 Task: In the  document marketing.rtf Insert the command  'Viewing'Email the file to   'softage2@softage.net', with message attached Important: I've emailed you crucial details. Please make sure to go through it thoroughly. and file type: HTML
Action: Mouse moved to (341, 469)
Screenshot: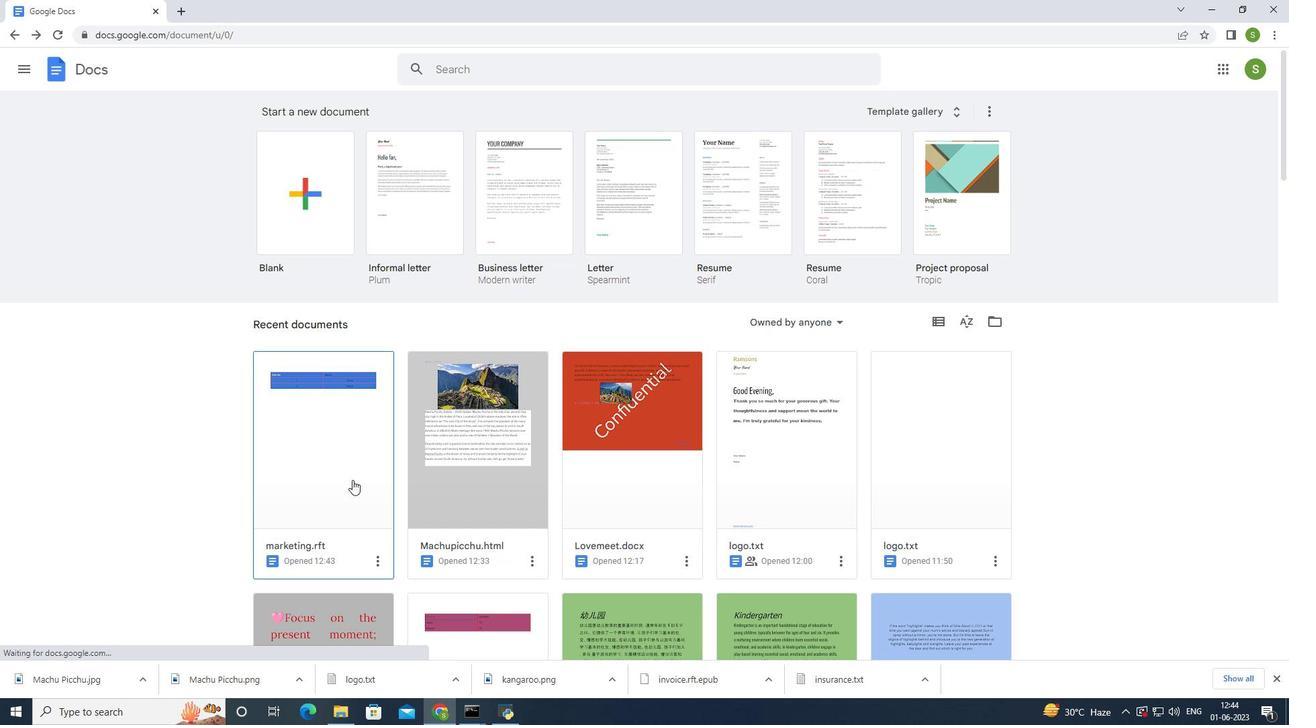 
Action: Mouse pressed left at (341, 469)
Screenshot: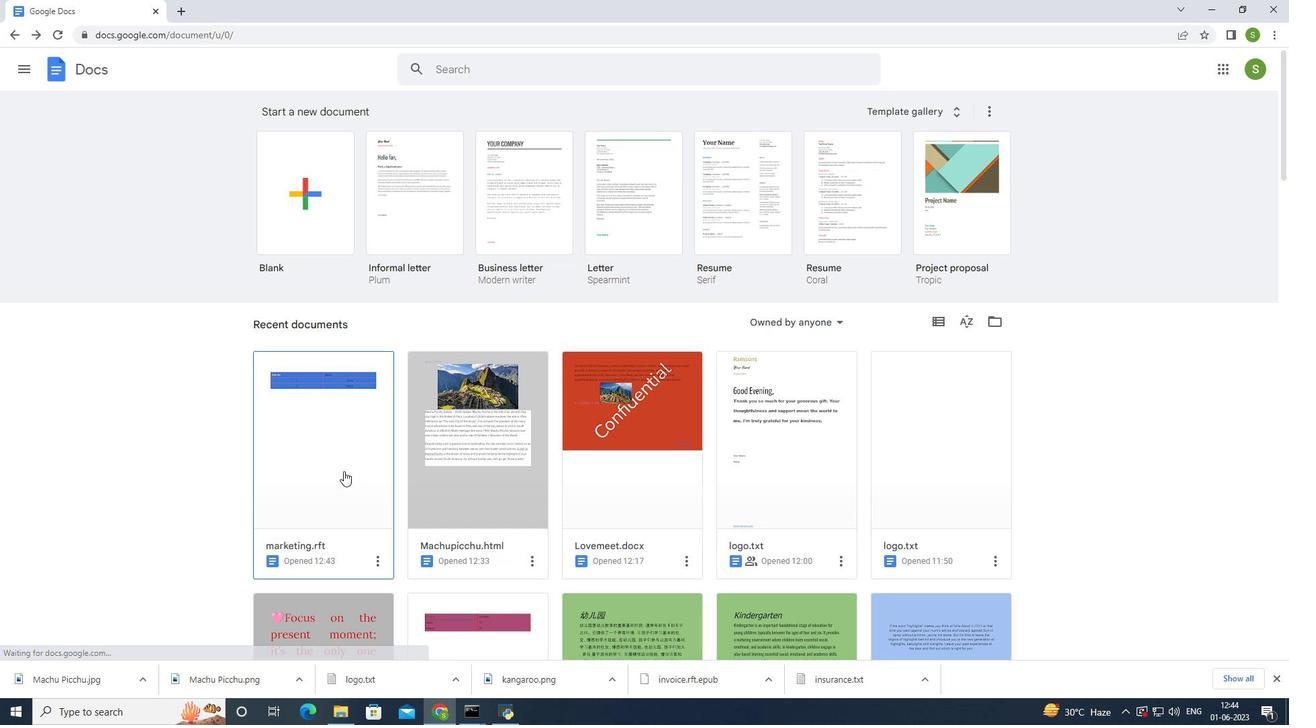 
Action: Mouse moved to (1224, 108)
Screenshot: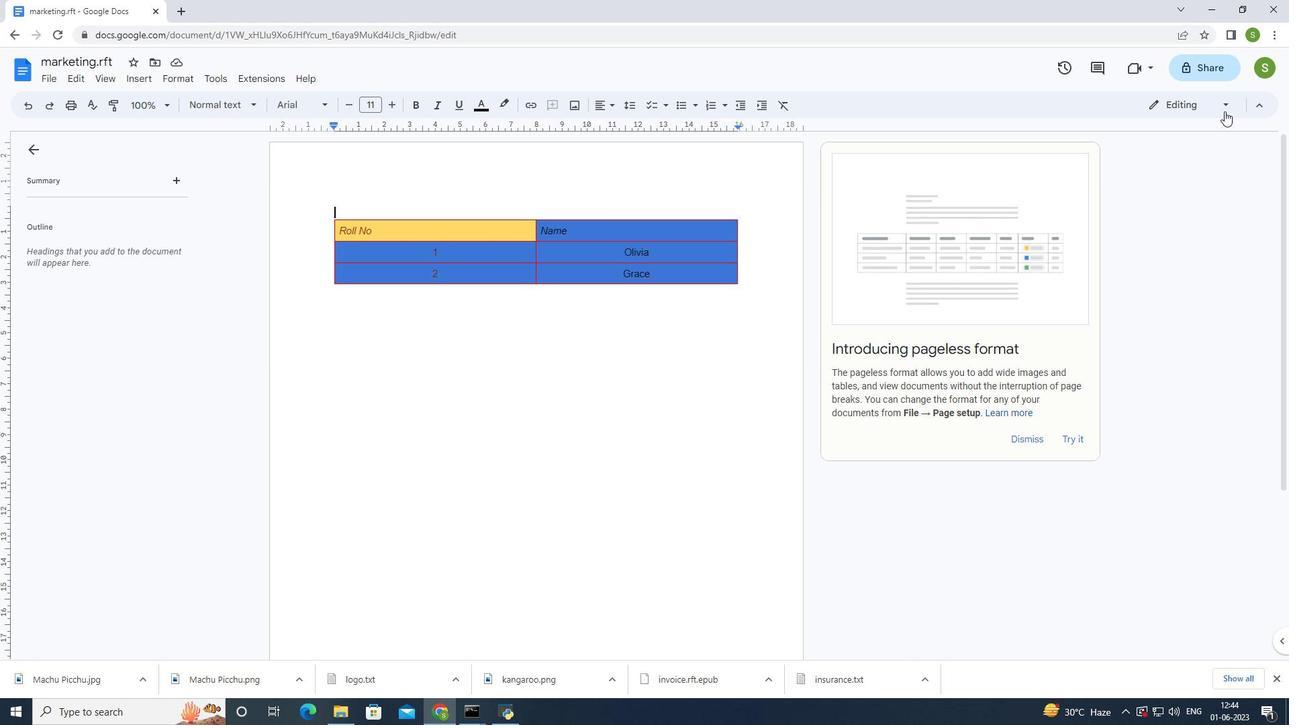 
Action: Mouse pressed left at (1224, 108)
Screenshot: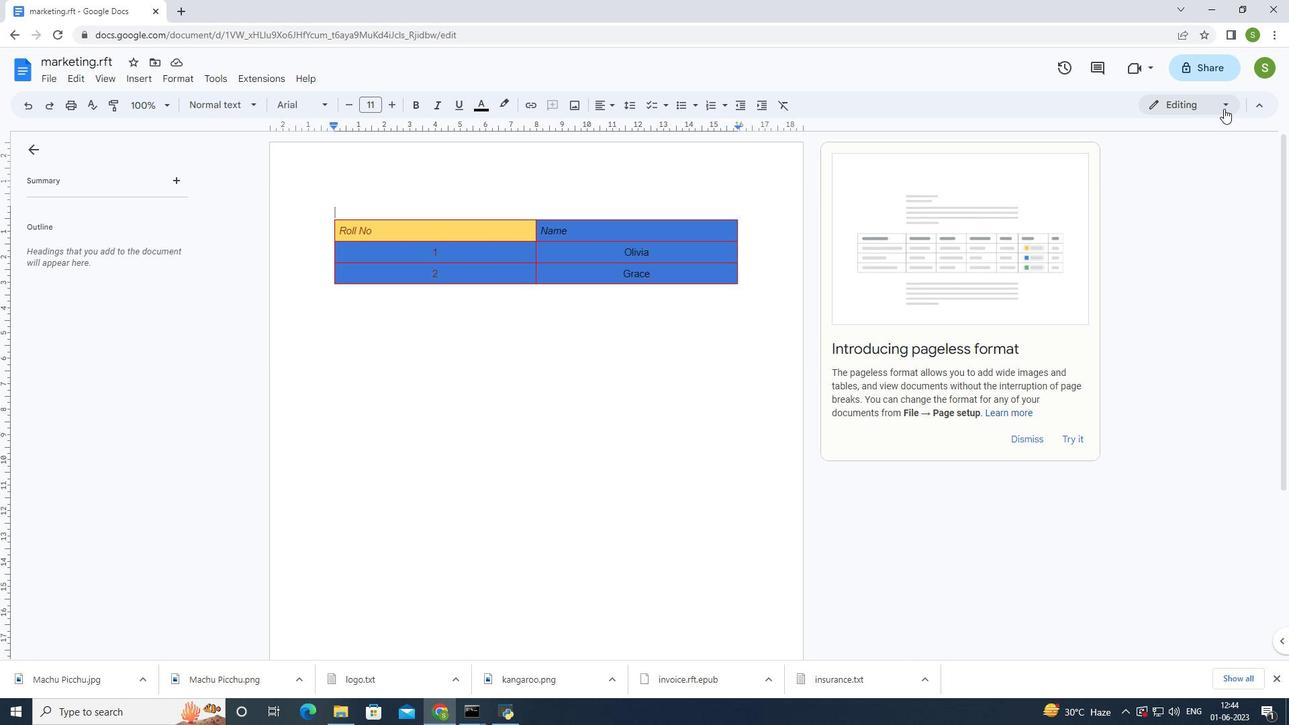 
Action: Mouse moved to (1198, 198)
Screenshot: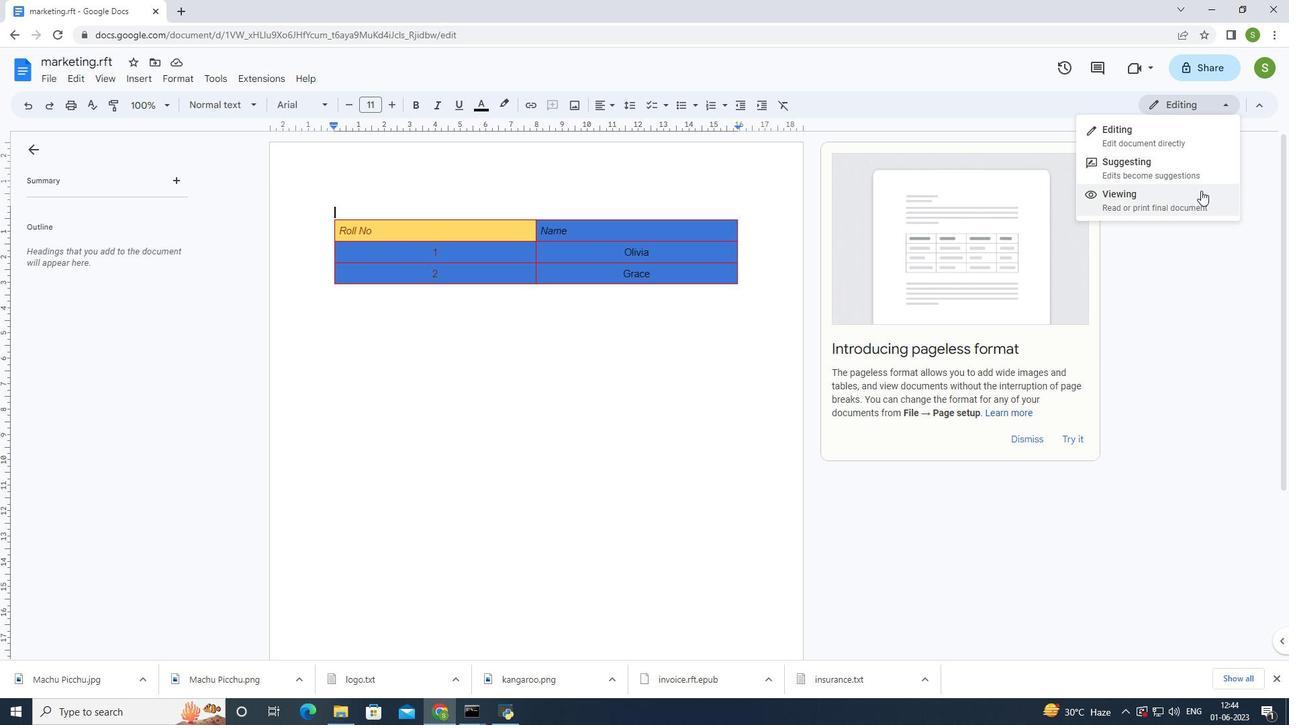
Action: Mouse pressed left at (1198, 198)
Screenshot: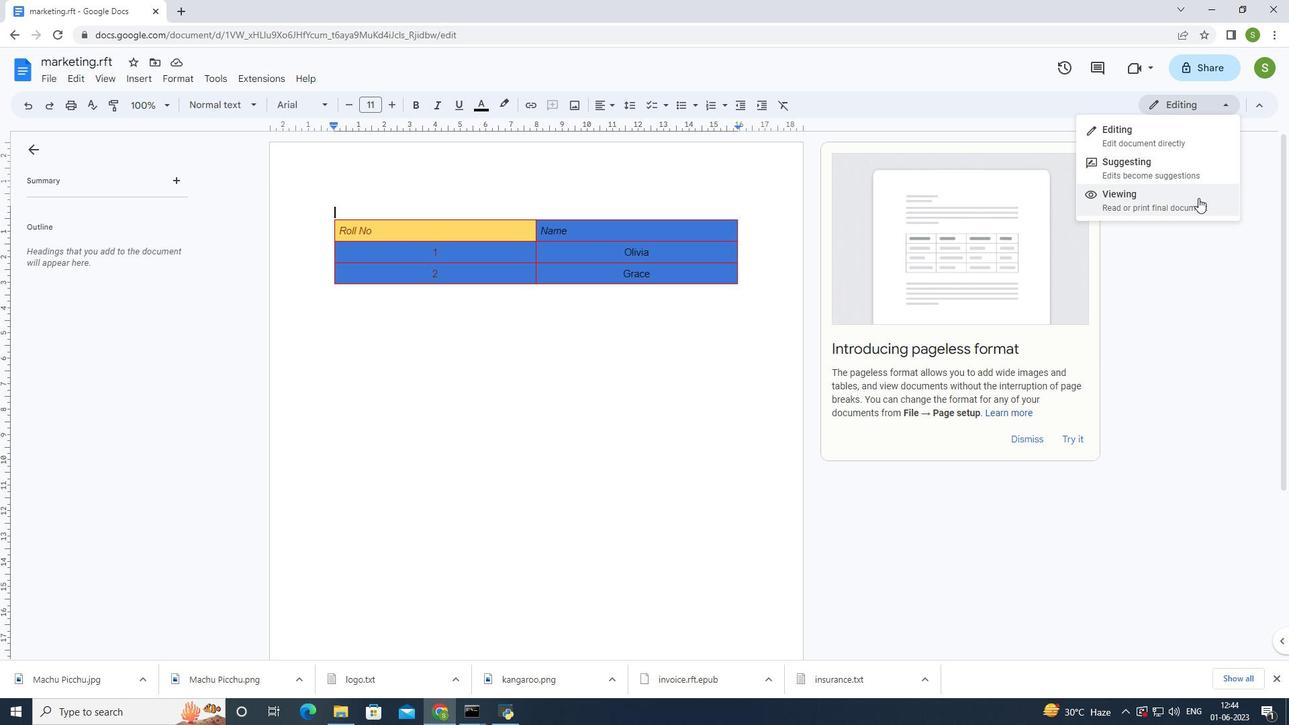 
Action: Mouse moved to (48, 76)
Screenshot: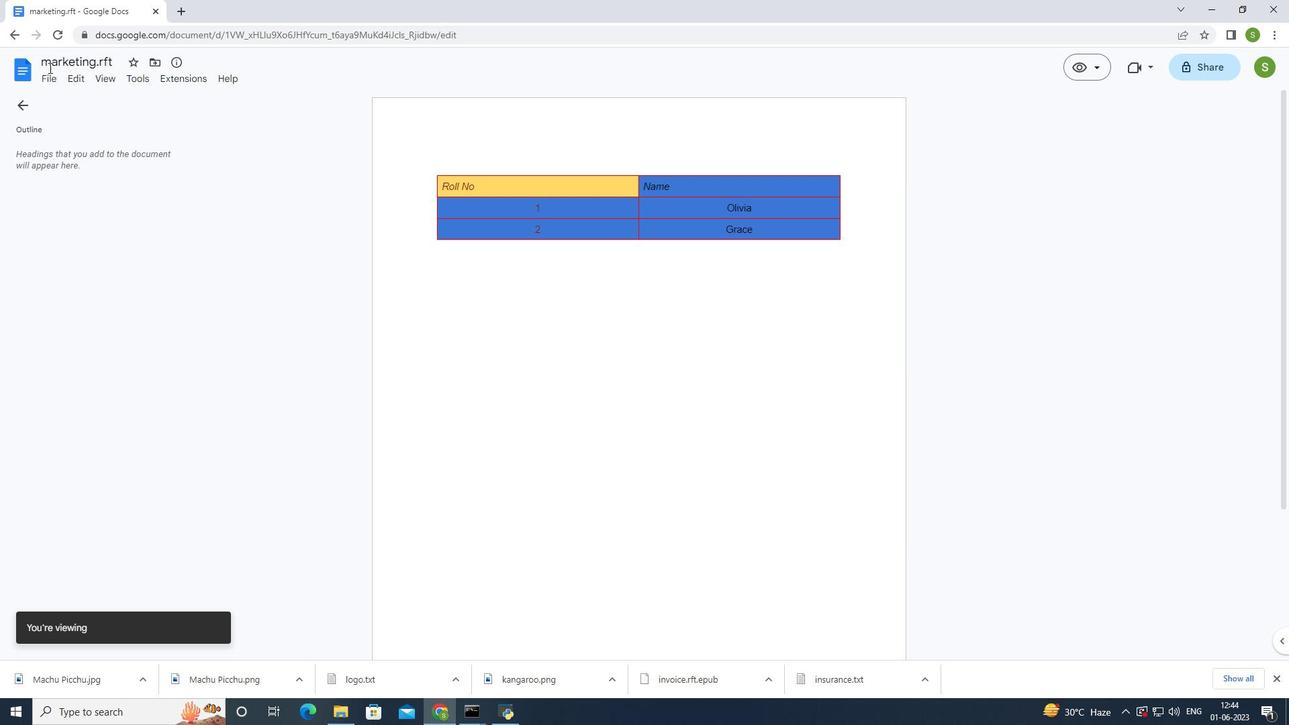 
Action: Mouse pressed left at (48, 76)
Screenshot: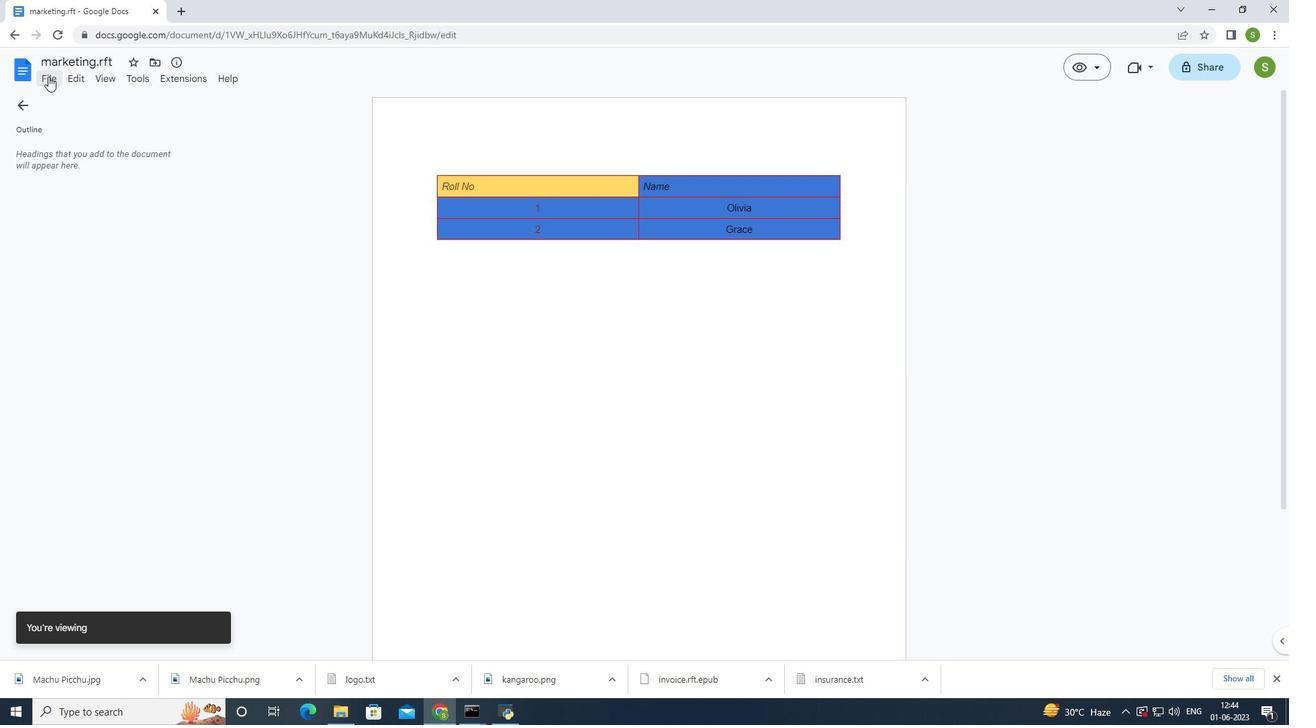
Action: Mouse moved to (90, 198)
Screenshot: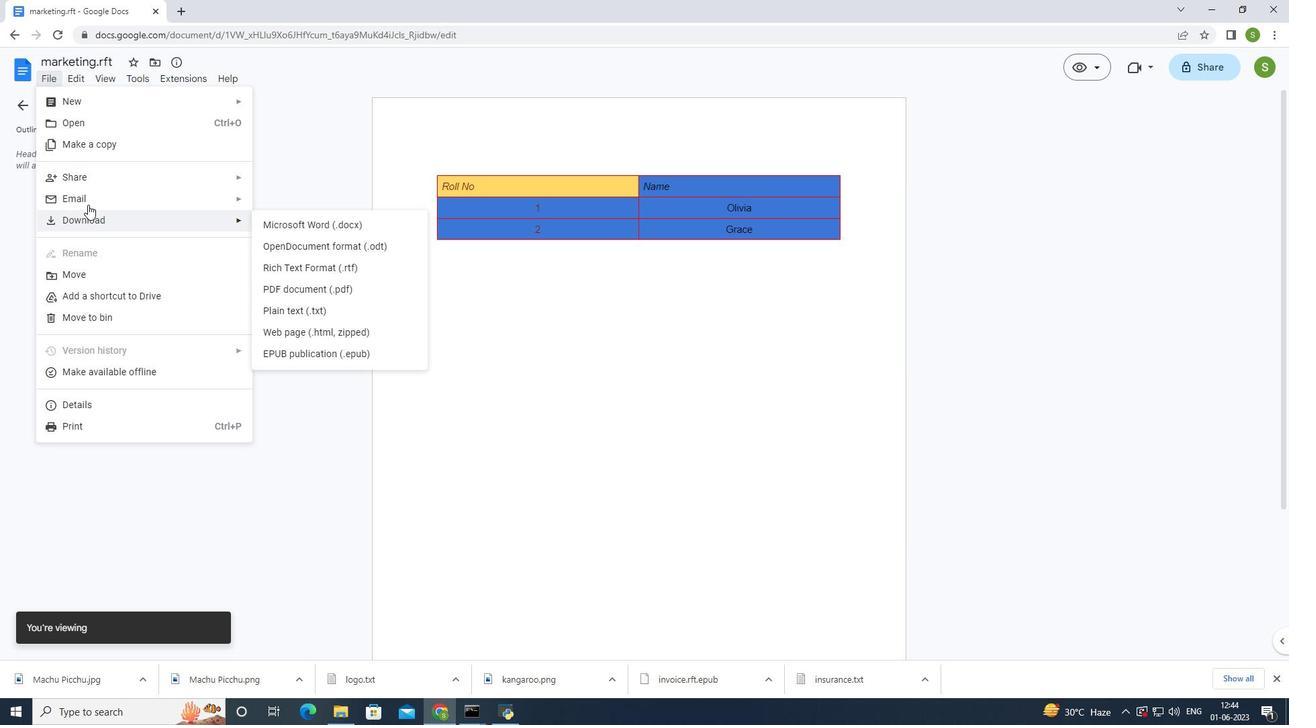
Action: Mouse pressed left at (90, 198)
Screenshot: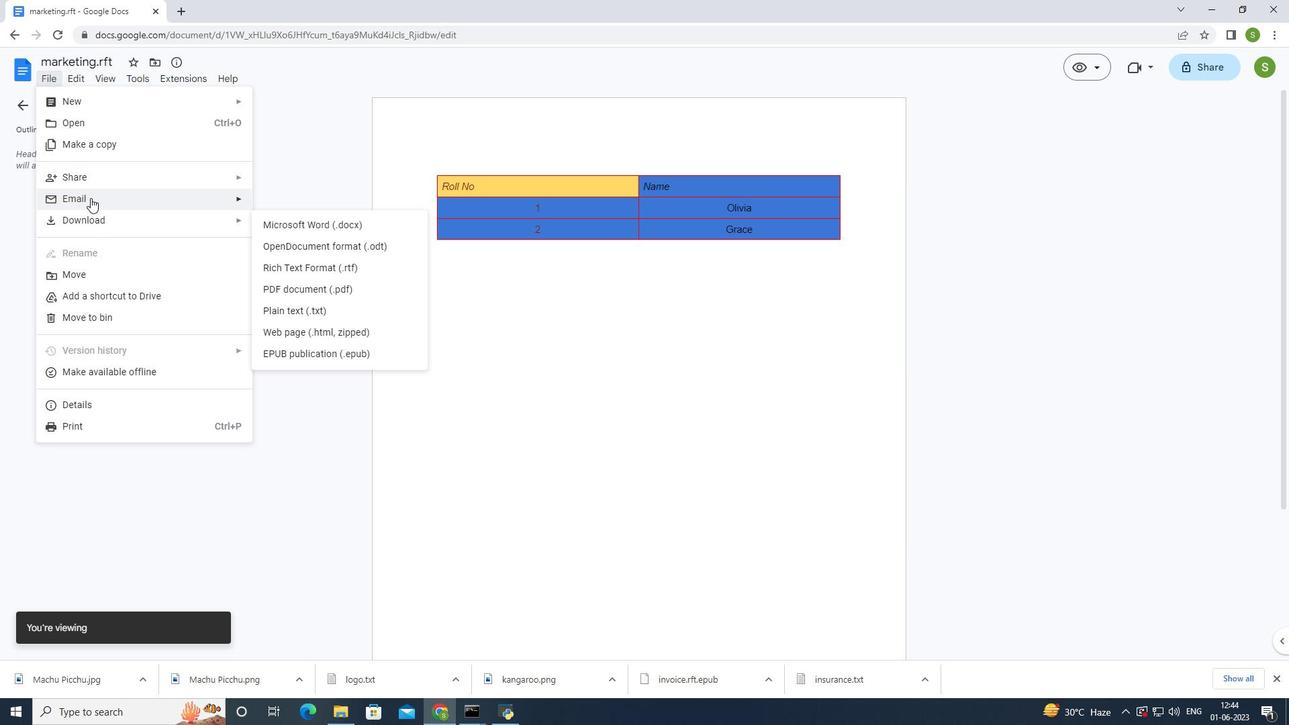
Action: Mouse moved to (280, 206)
Screenshot: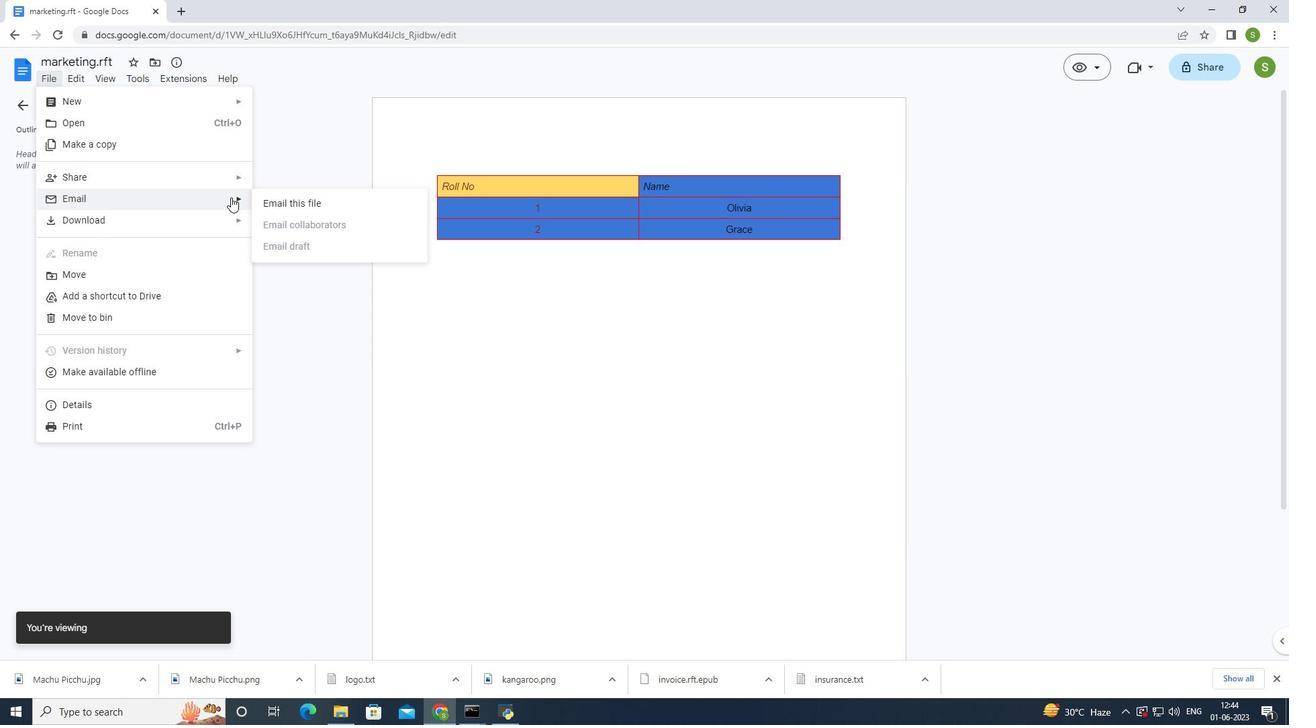 
Action: Mouse pressed left at (280, 206)
Screenshot: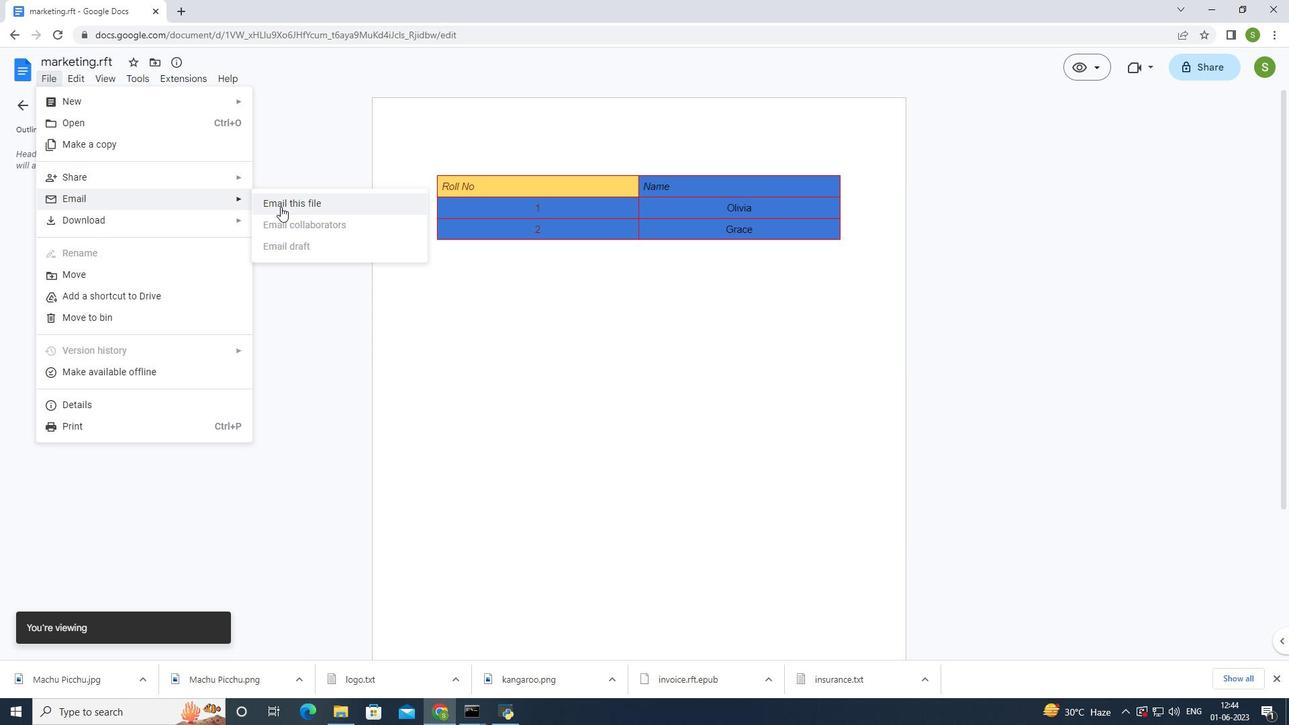 
Action: Mouse moved to (625, 366)
Screenshot: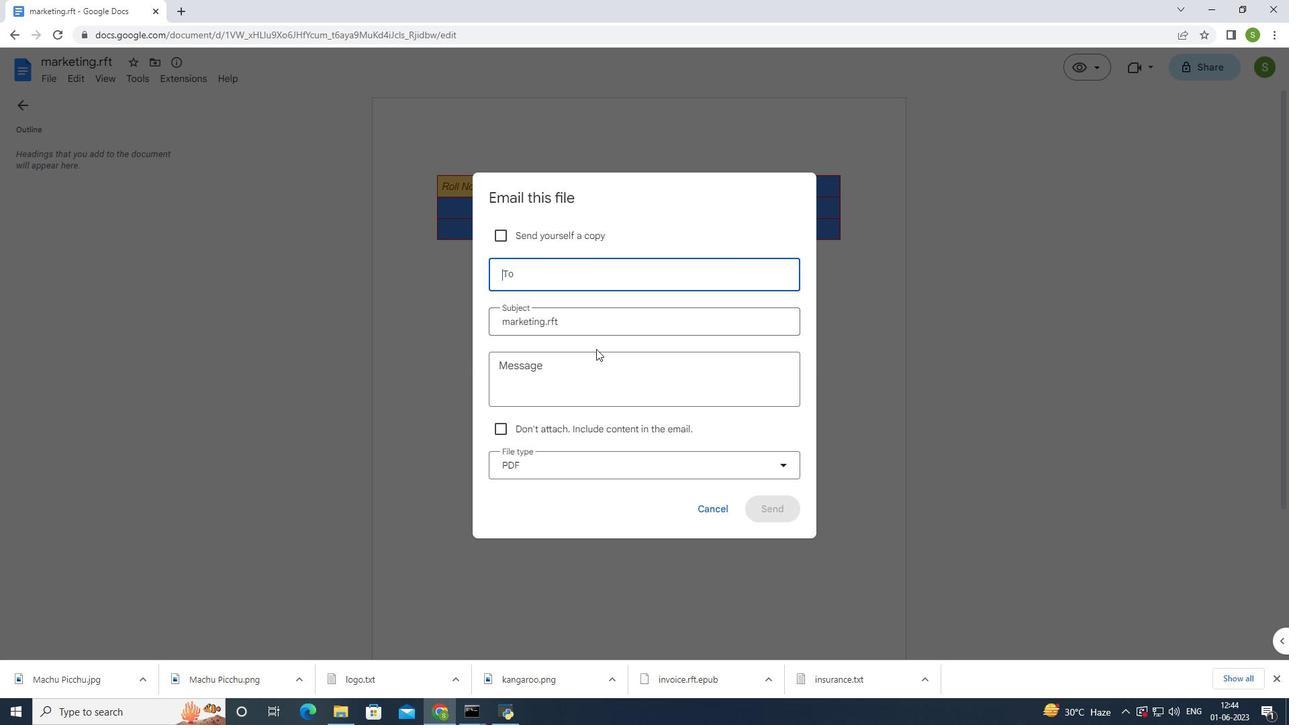 
Action: Key pressed softage,2<Key.shift>@softage.net
Screenshot: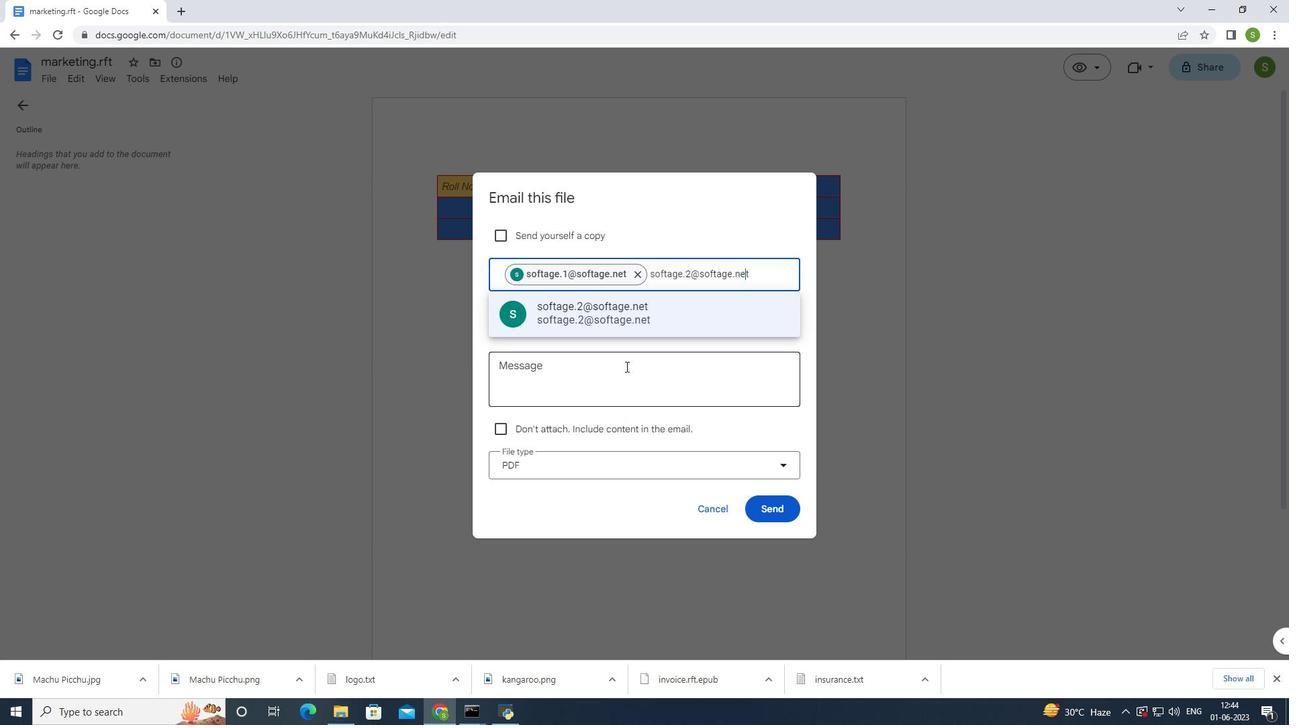 
Action: Mouse moved to (589, 316)
Screenshot: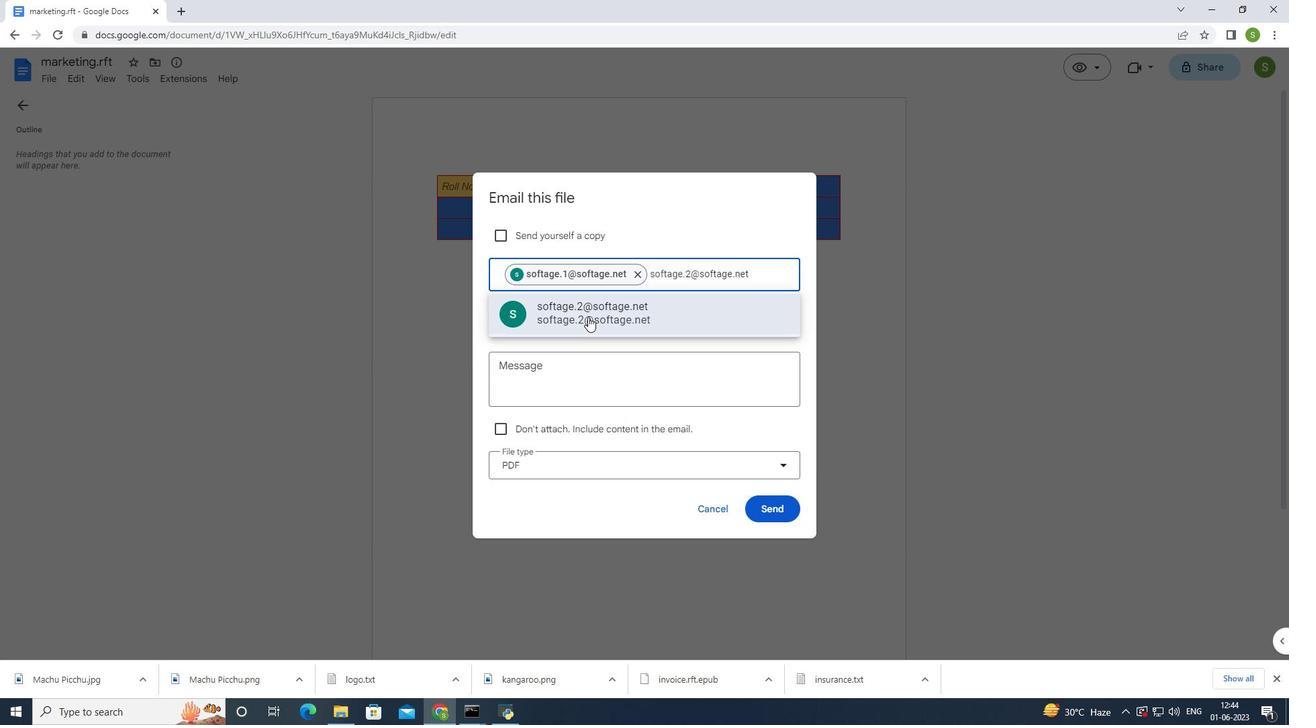 
Action: Mouse pressed left at (589, 316)
Screenshot: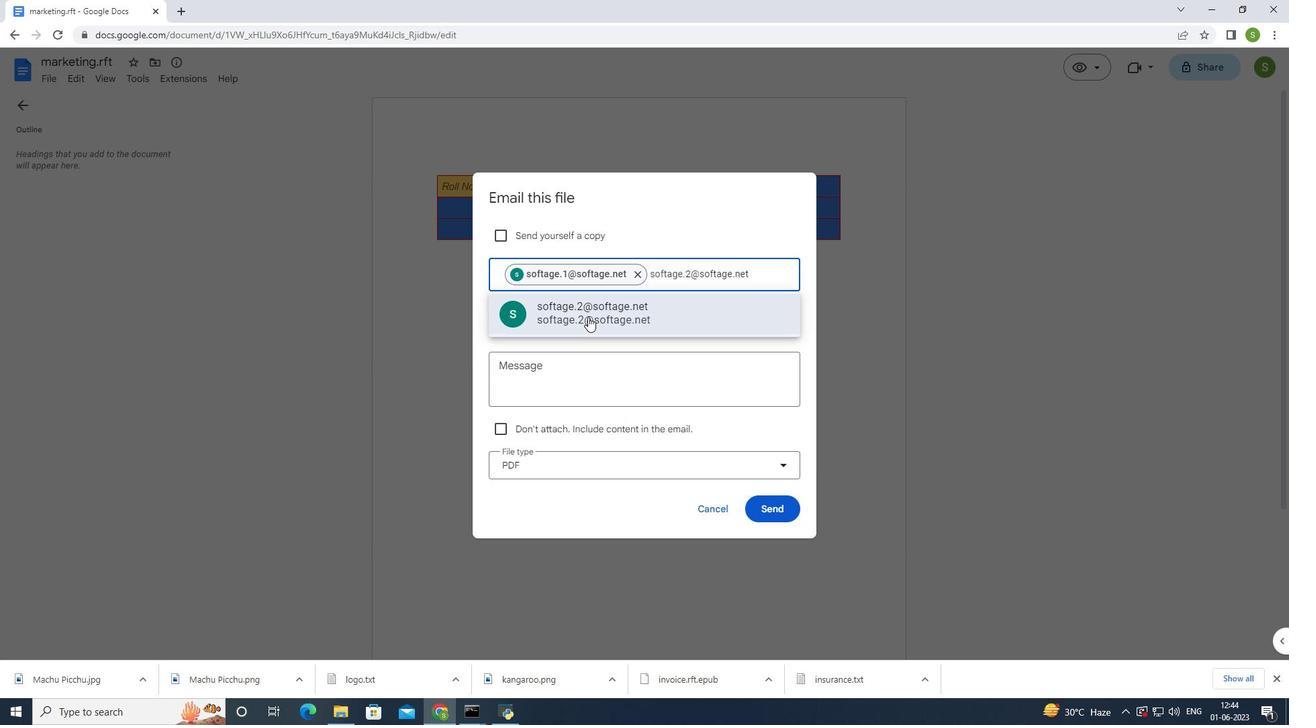 
Action: Mouse moved to (634, 259)
Screenshot: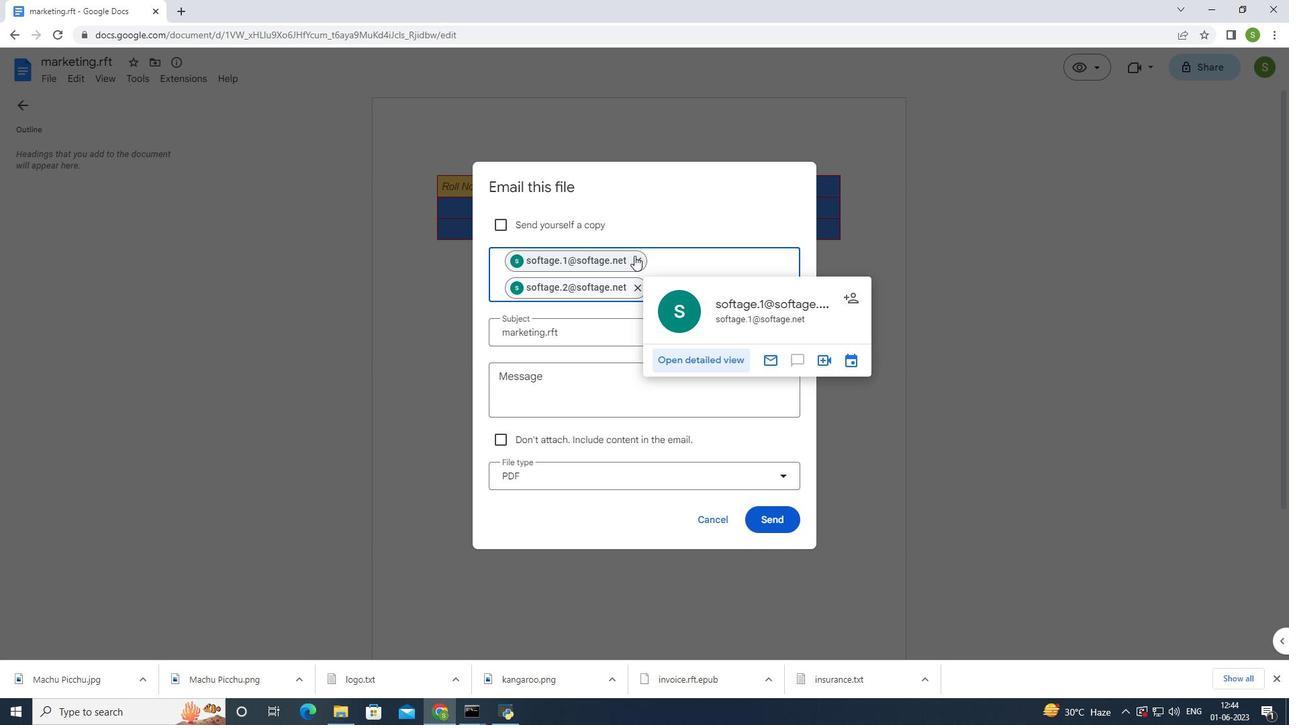 
Action: Mouse pressed left at (634, 259)
Screenshot: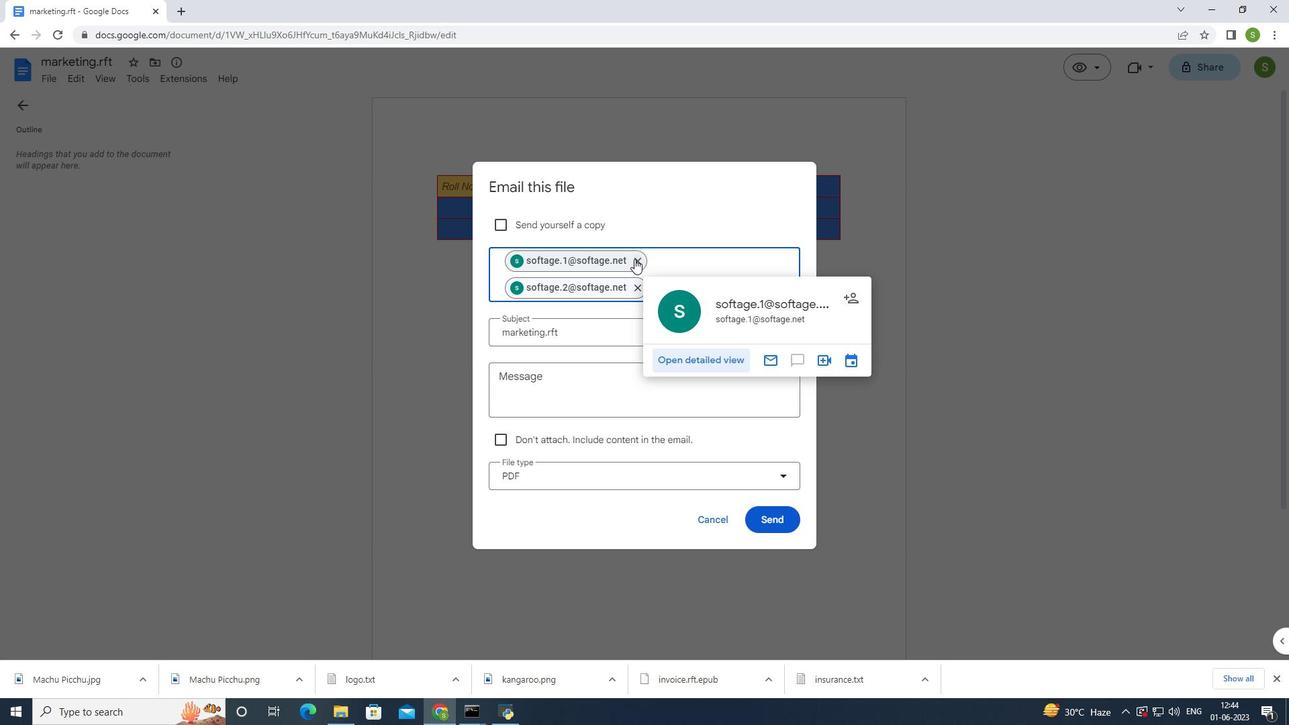 
Action: Mouse moved to (514, 376)
Screenshot: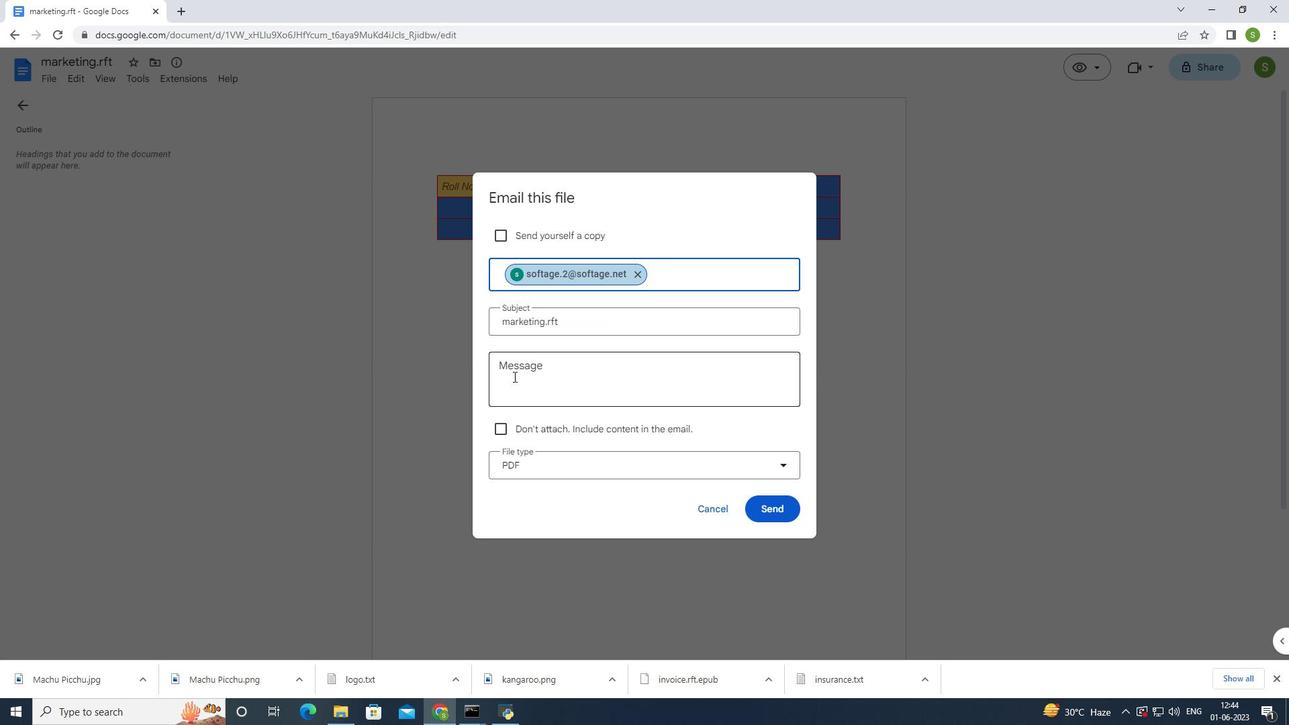 
Action: Mouse pressed left at (514, 376)
Screenshot: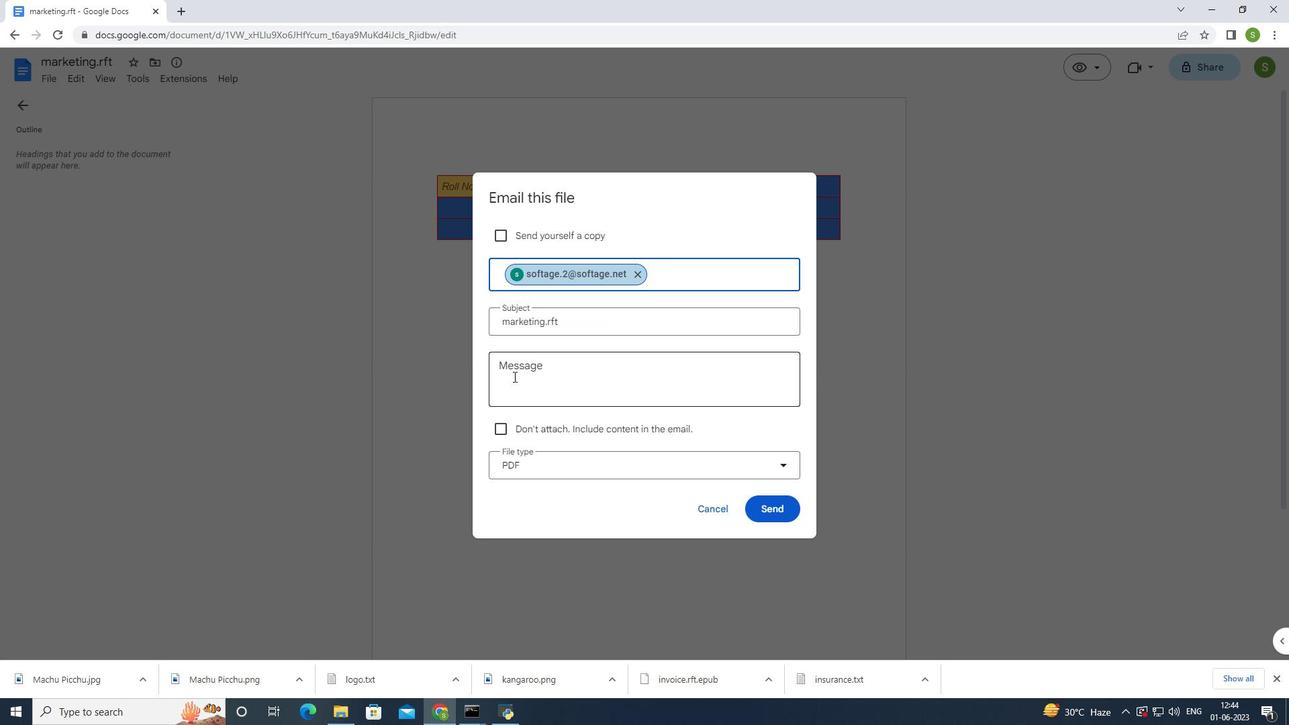 
Action: Mouse moved to (522, 361)
Screenshot: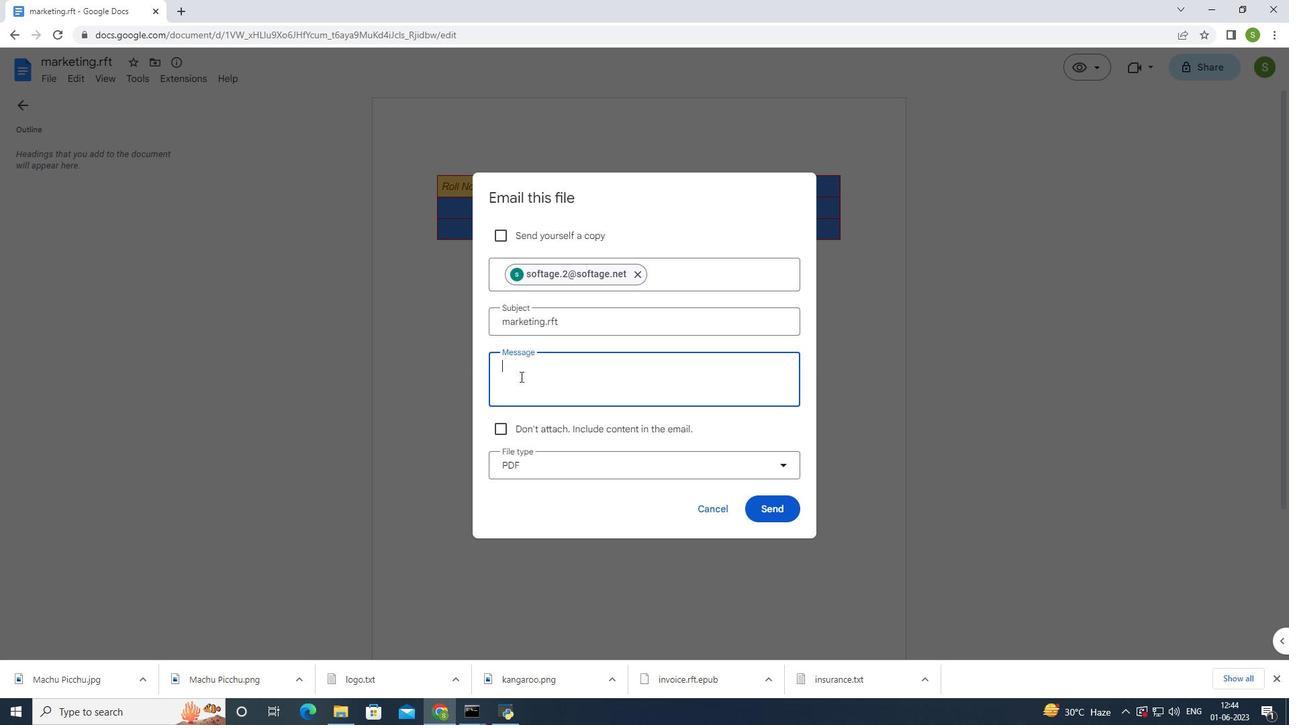
Action: Key pressed <Key.shift>I
Screenshot: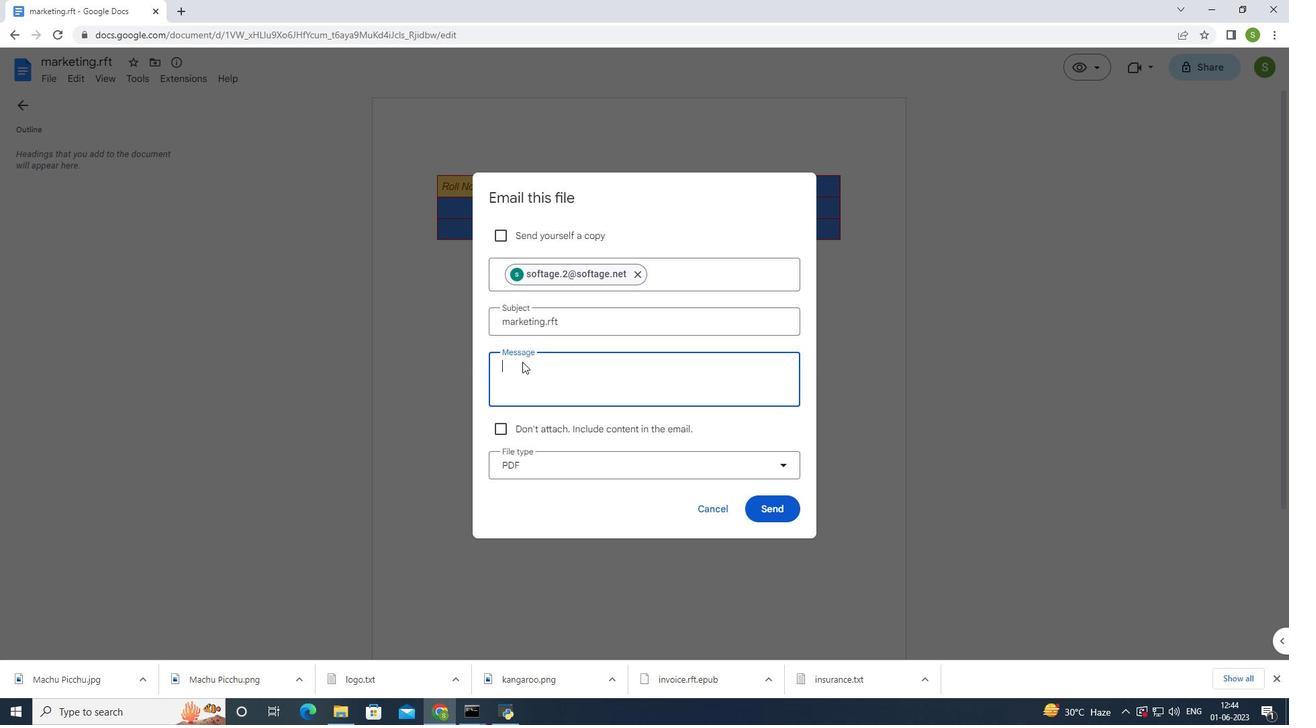 
Action: Mouse moved to (551, 355)
Screenshot: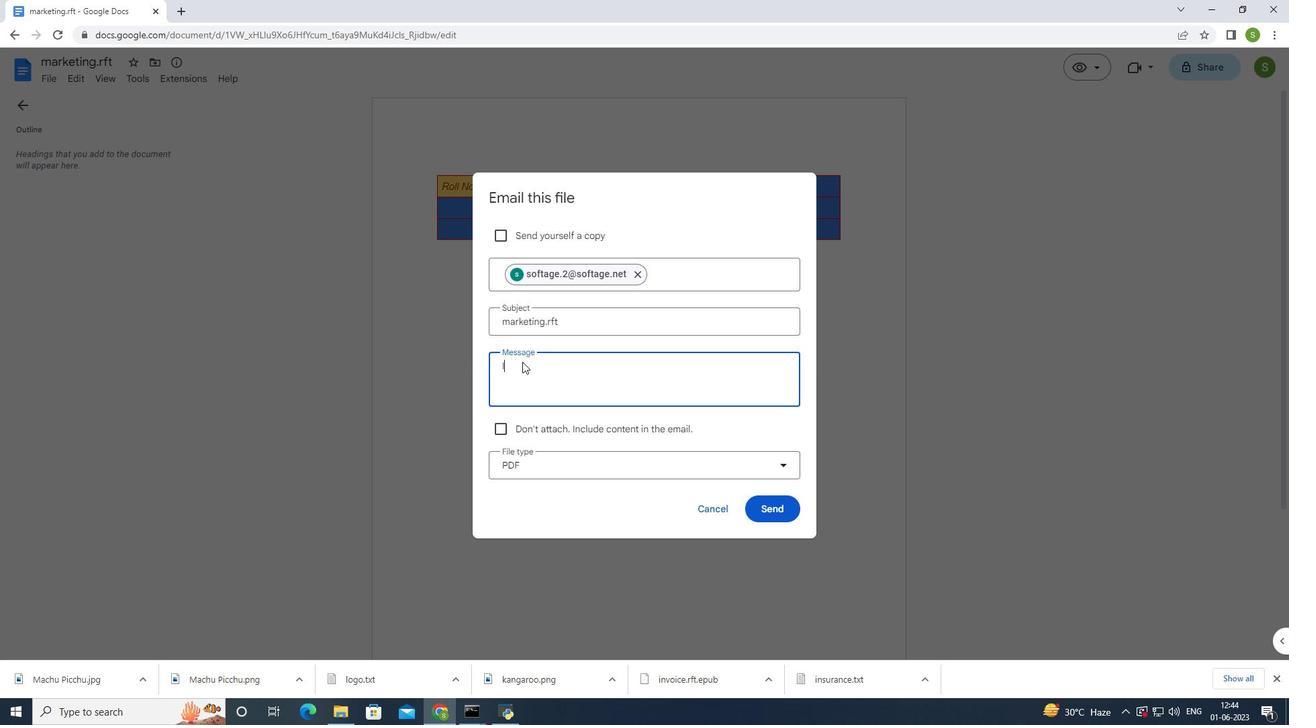 
Action: Key pressed 'v
Screenshot: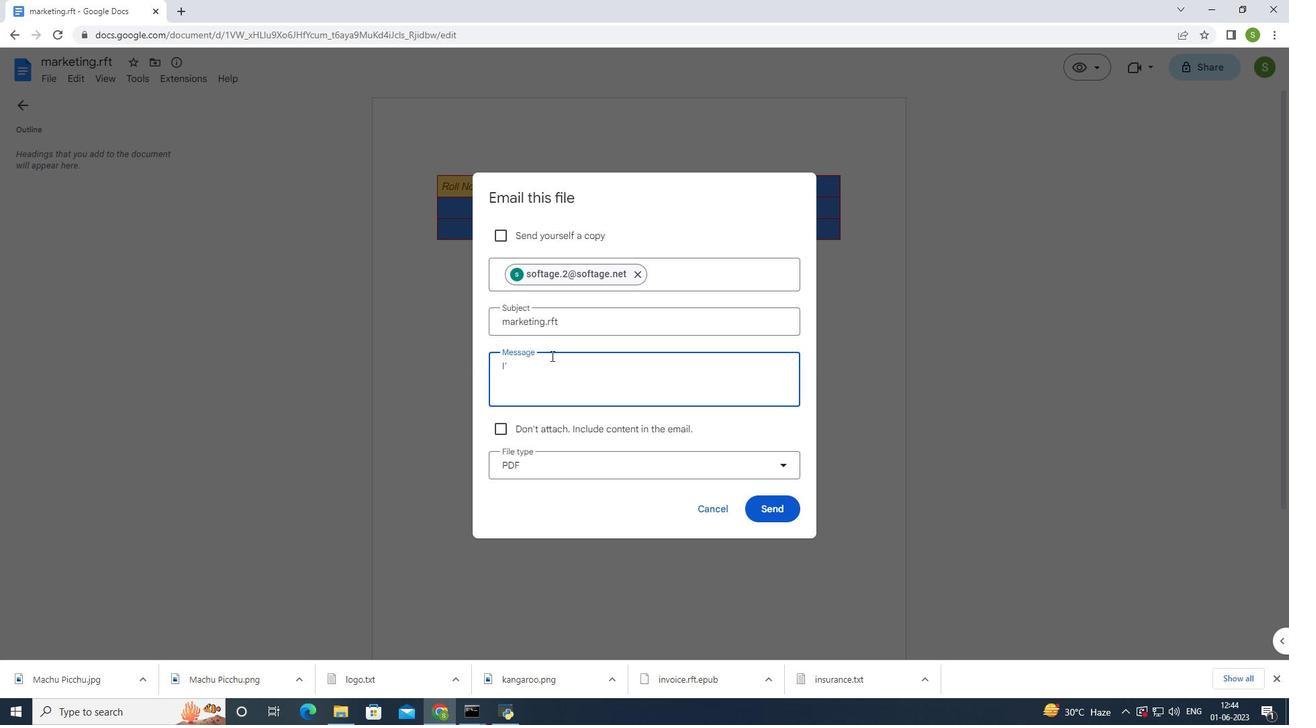 
Action: Mouse moved to (551, 355)
Screenshot: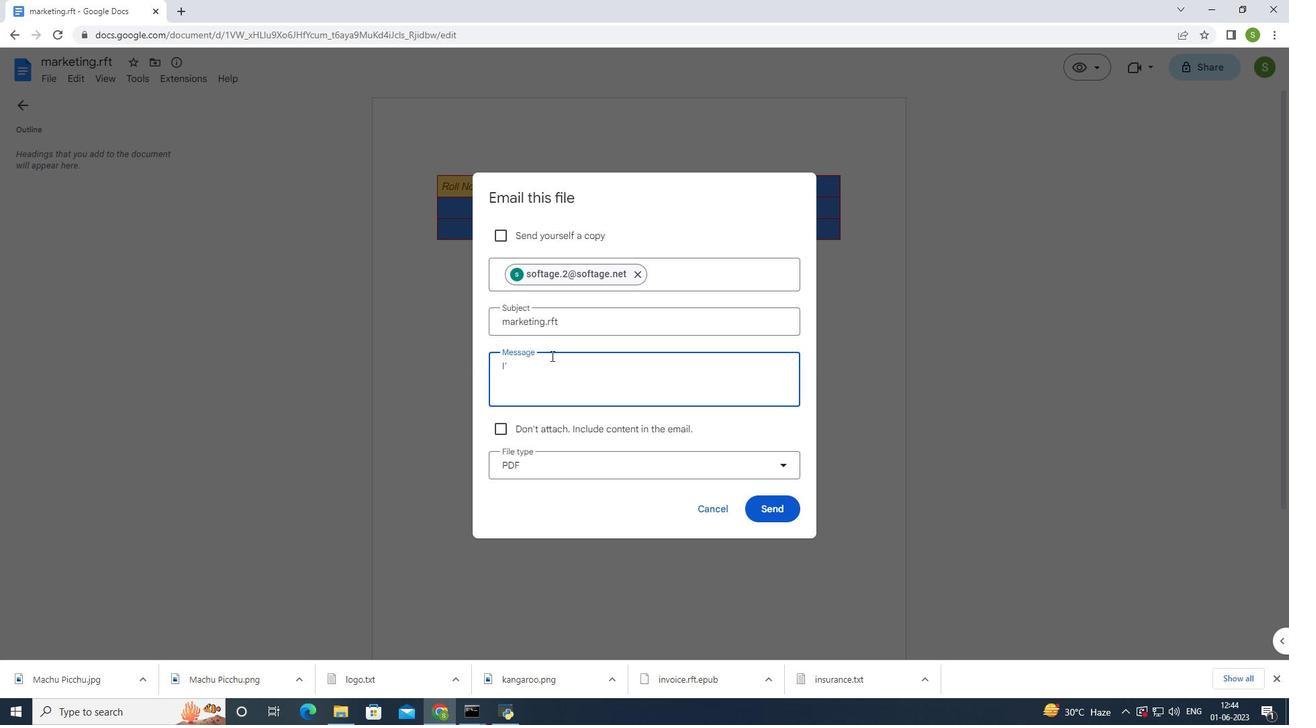 
Action: Key pressed e<Key.space>emailed<Key.space>you<Key.space>crucial<Key.space>details.<Key.space><Key.shift>please<Key.space>sure<Key.space>to<Key.space>go<Key.space>through<Key.space>it<Key.space>throughly.
Screenshot: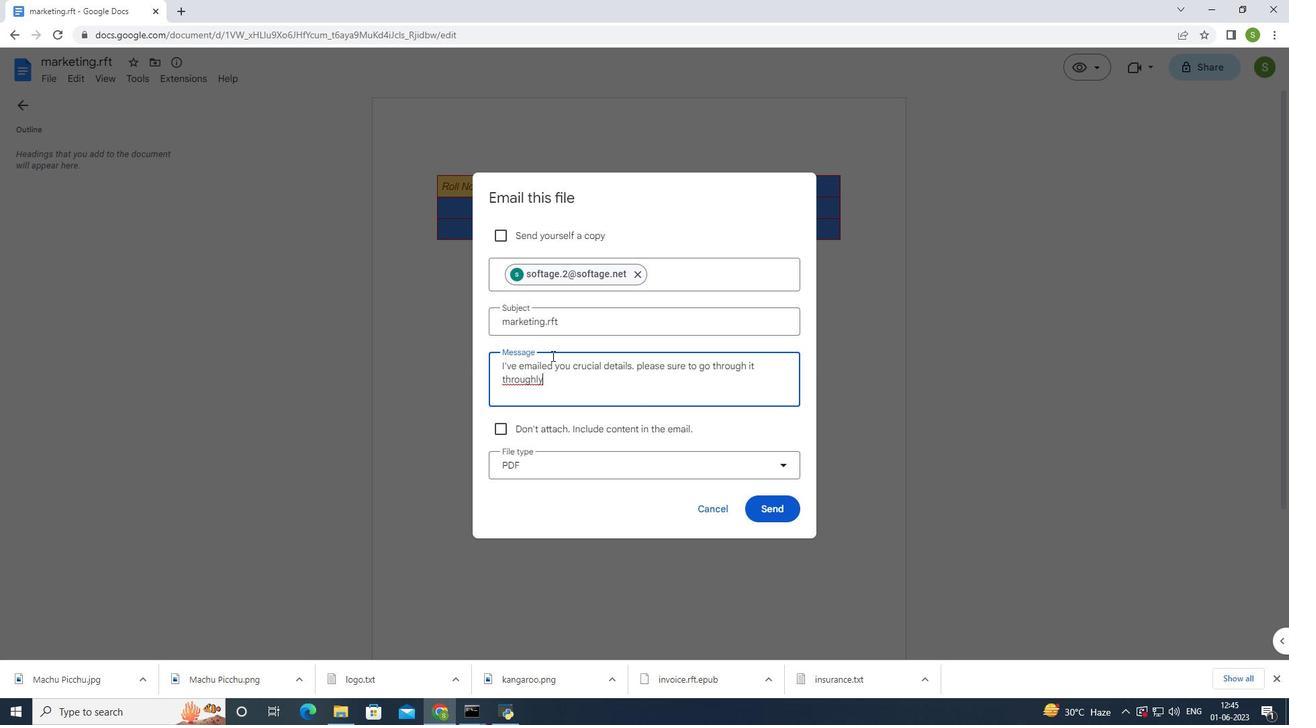 
Action: Mouse moved to (529, 376)
Screenshot: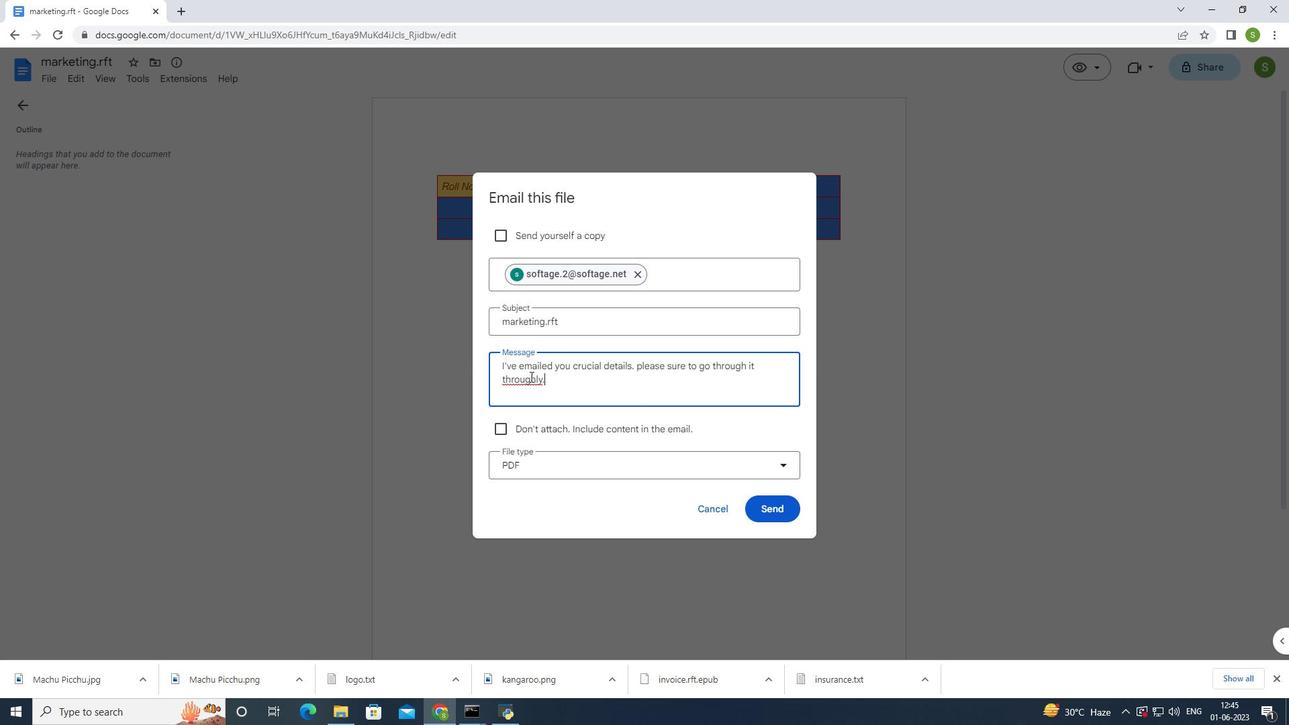 
Action: Mouse pressed right at (529, 376)
Screenshot: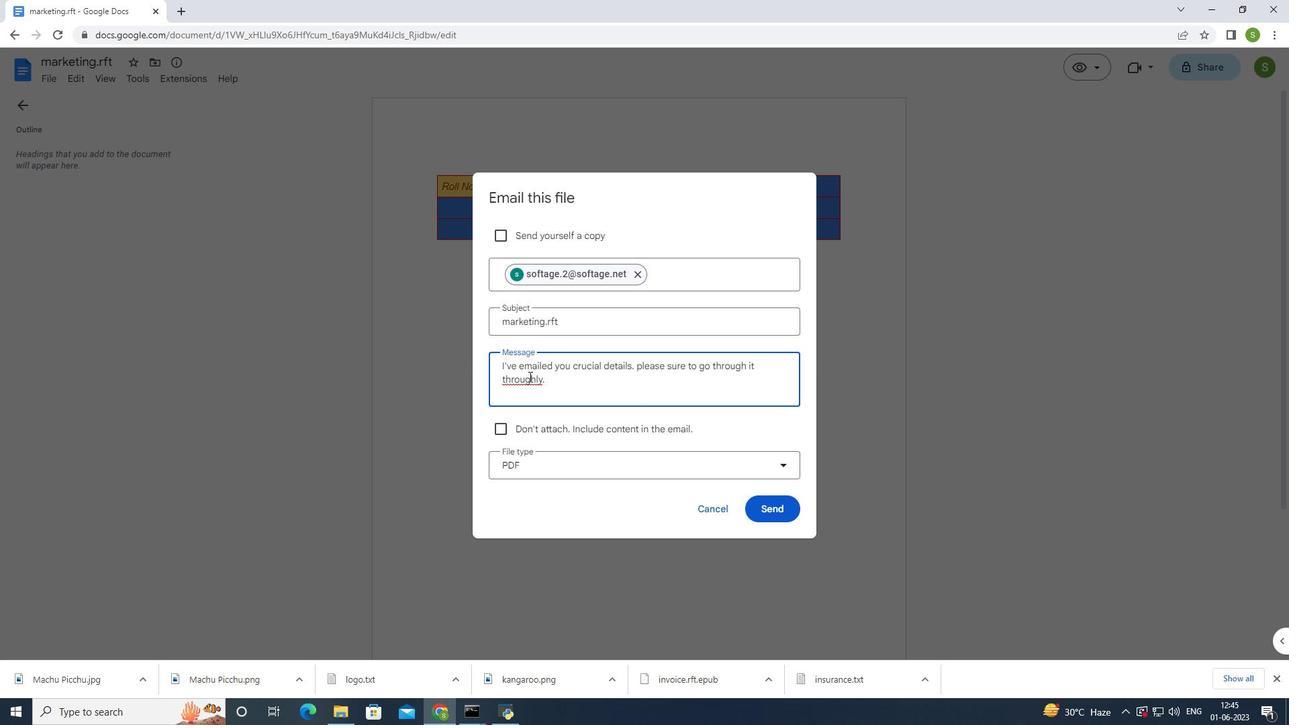 
Action: Mouse moved to (568, 389)
Screenshot: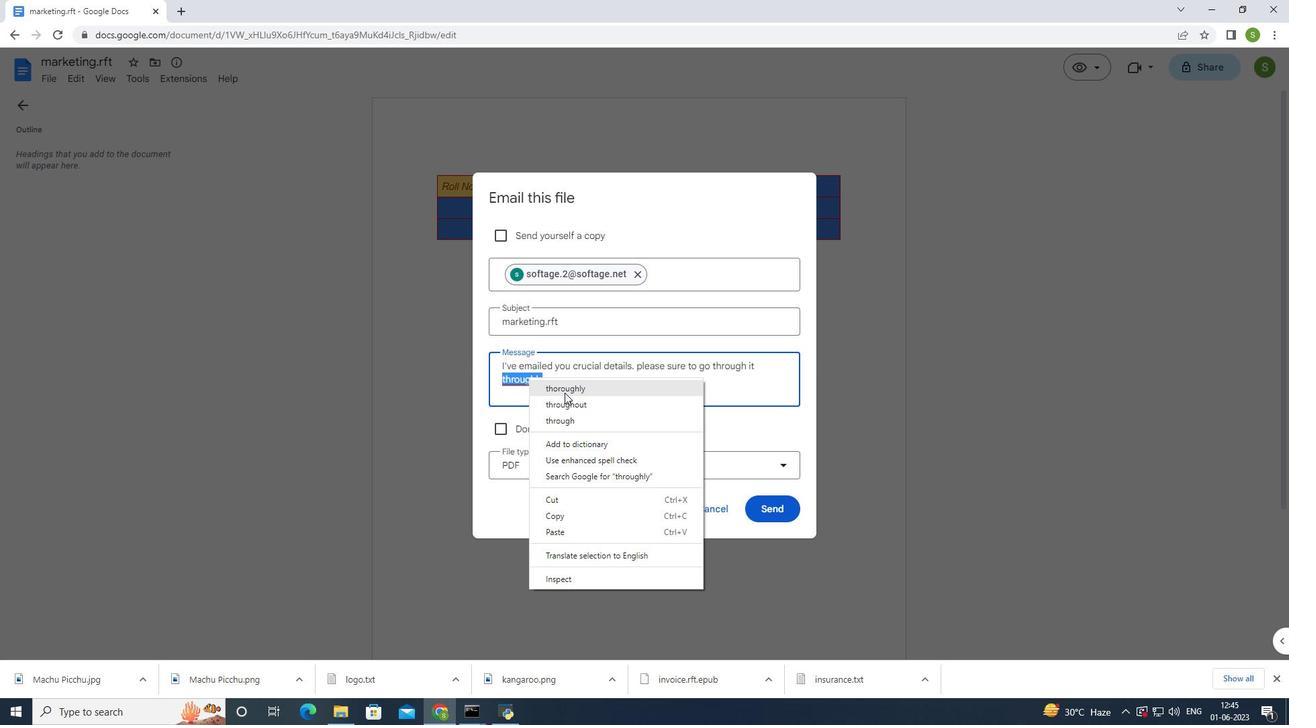 
Action: Mouse pressed left at (568, 389)
Screenshot: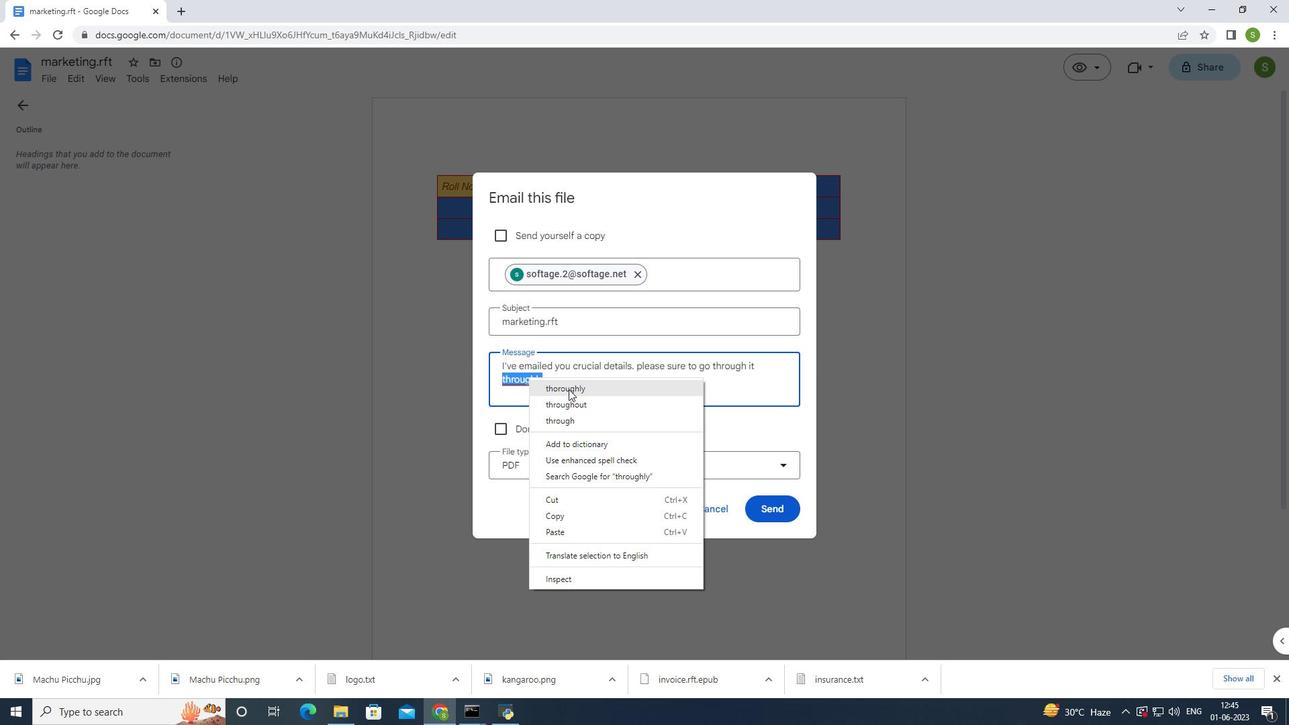 
Action: Mouse moved to (566, 461)
Screenshot: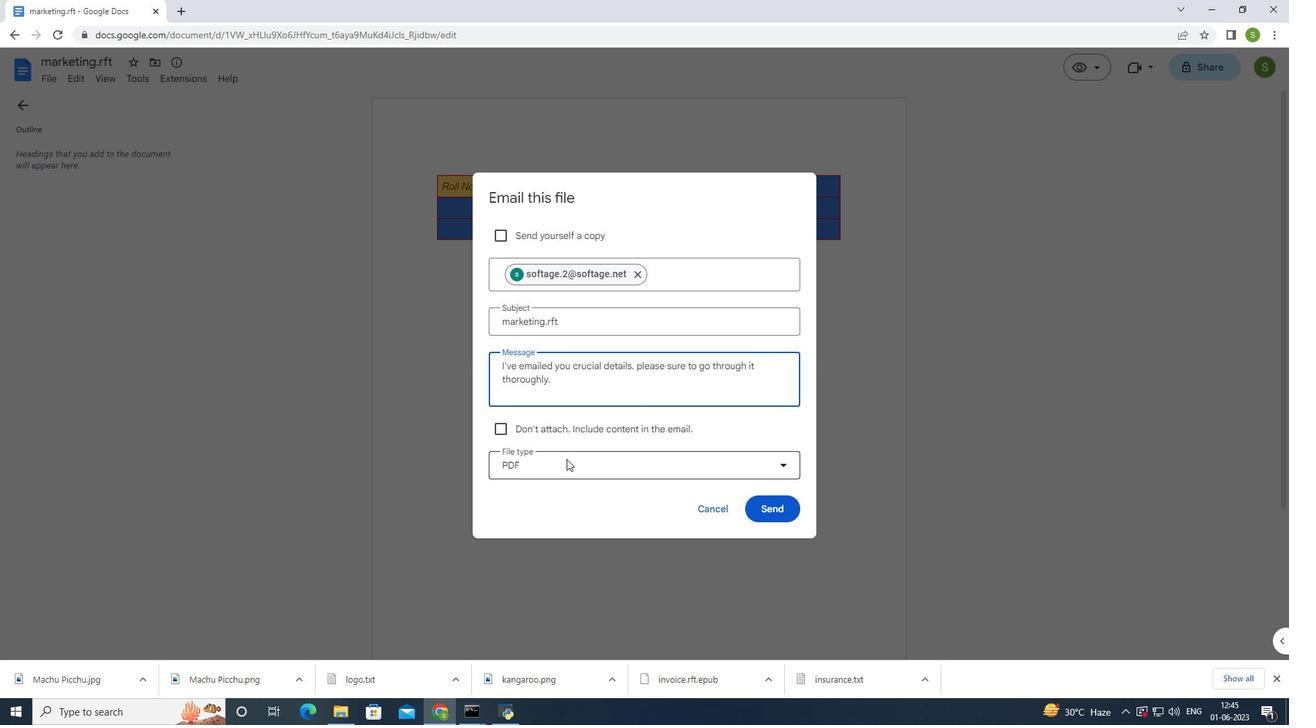 
Action: Mouse pressed left at (566, 461)
Screenshot: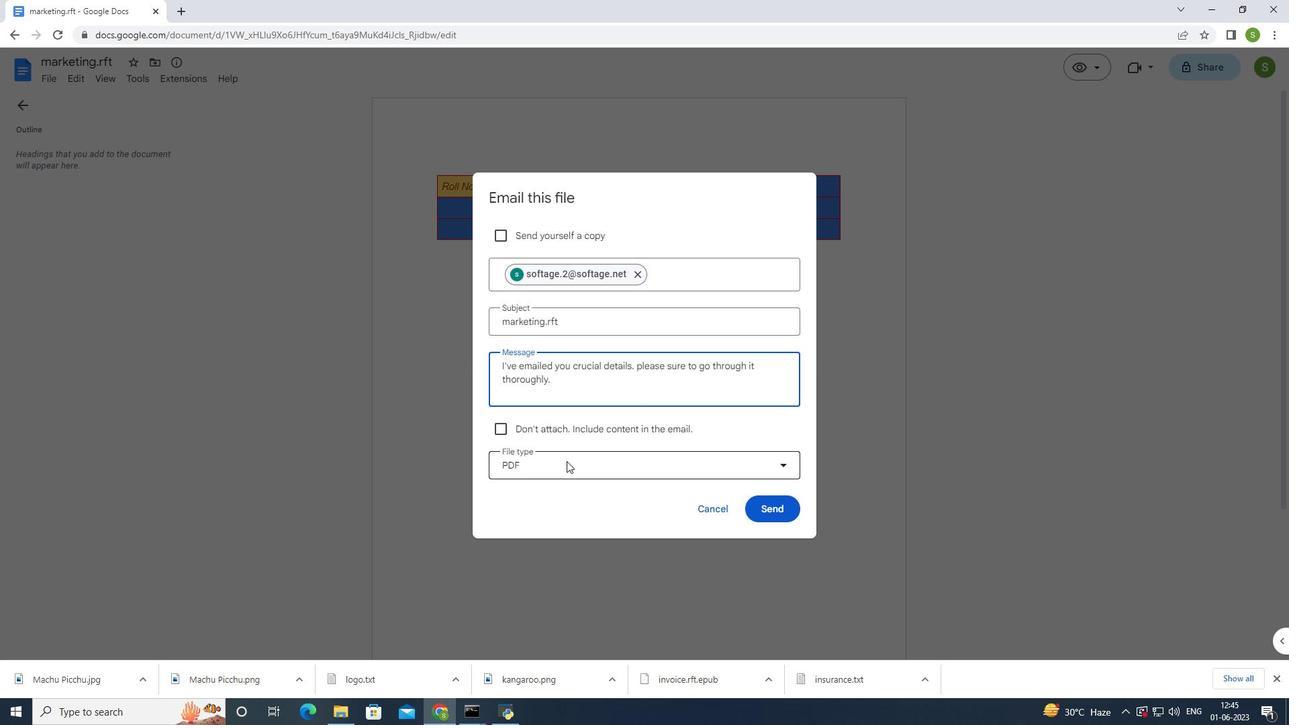 
Action: Mouse moved to (585, 556)
Screenshot: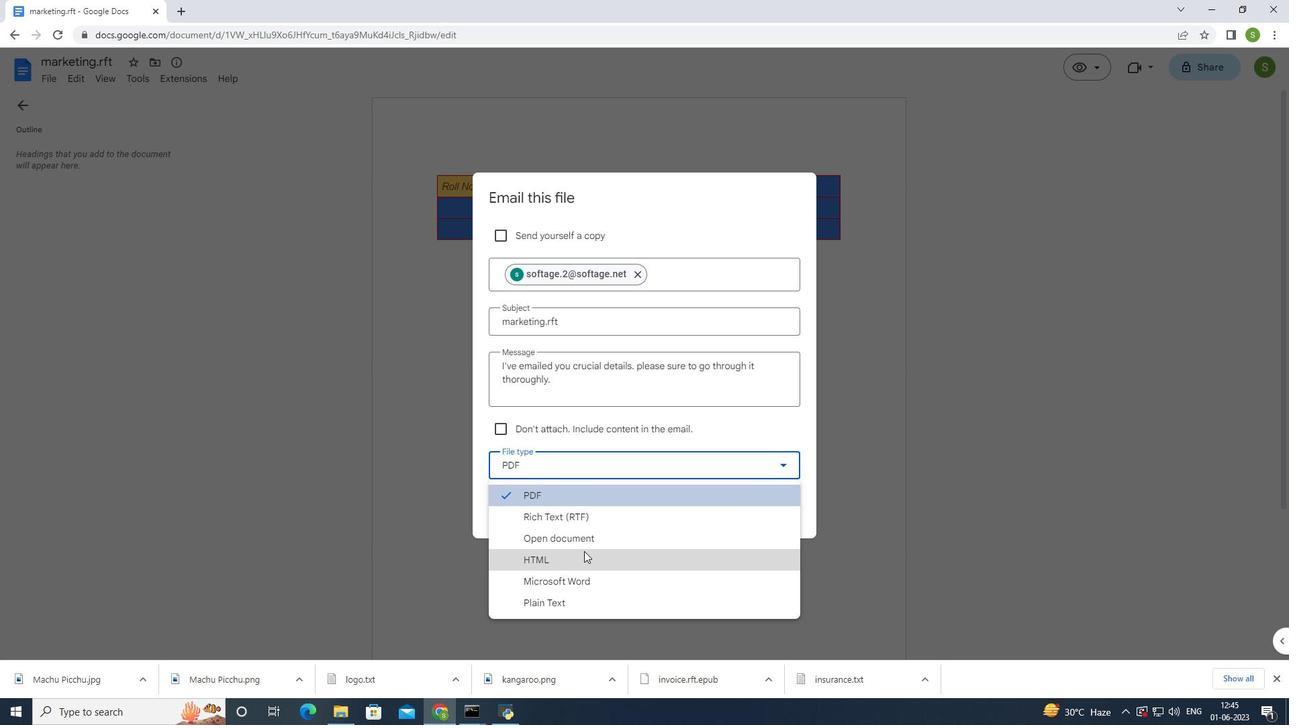 
Action: Mouse pressed left at (585, 556)
Screenshot: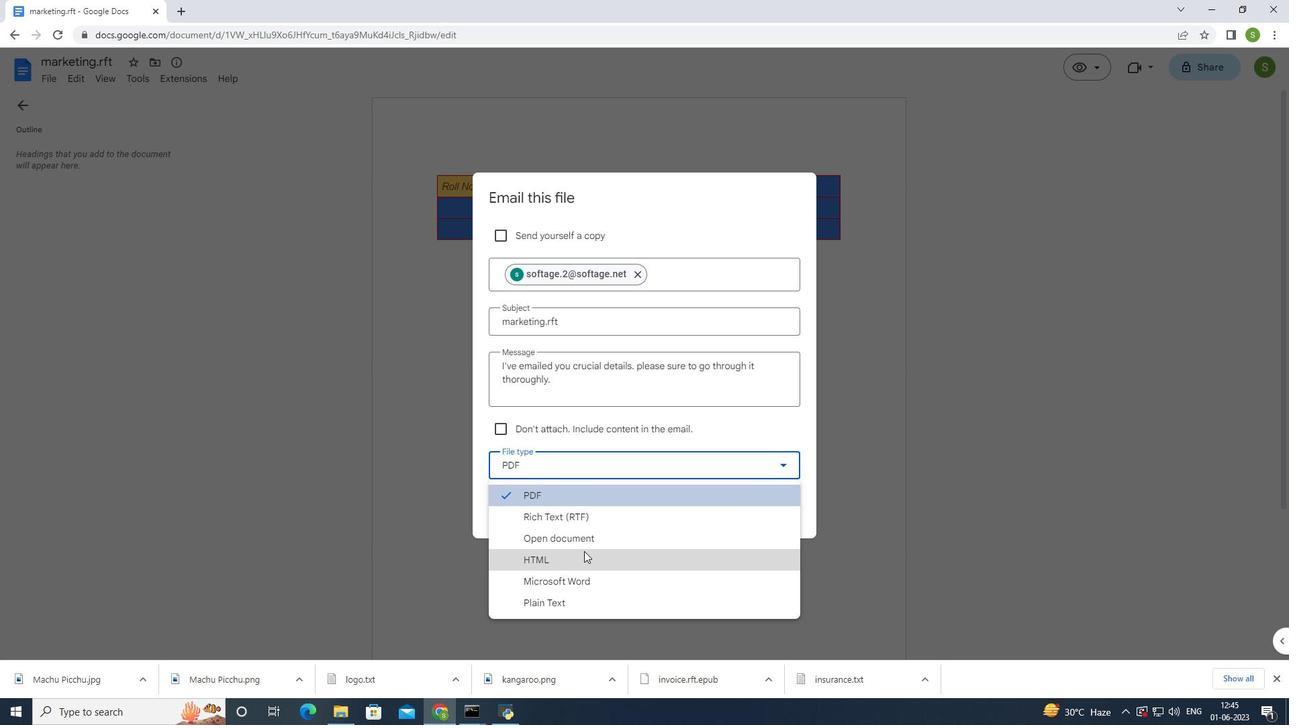 
Action: Mouse moved to (786, 507)
Screenshot: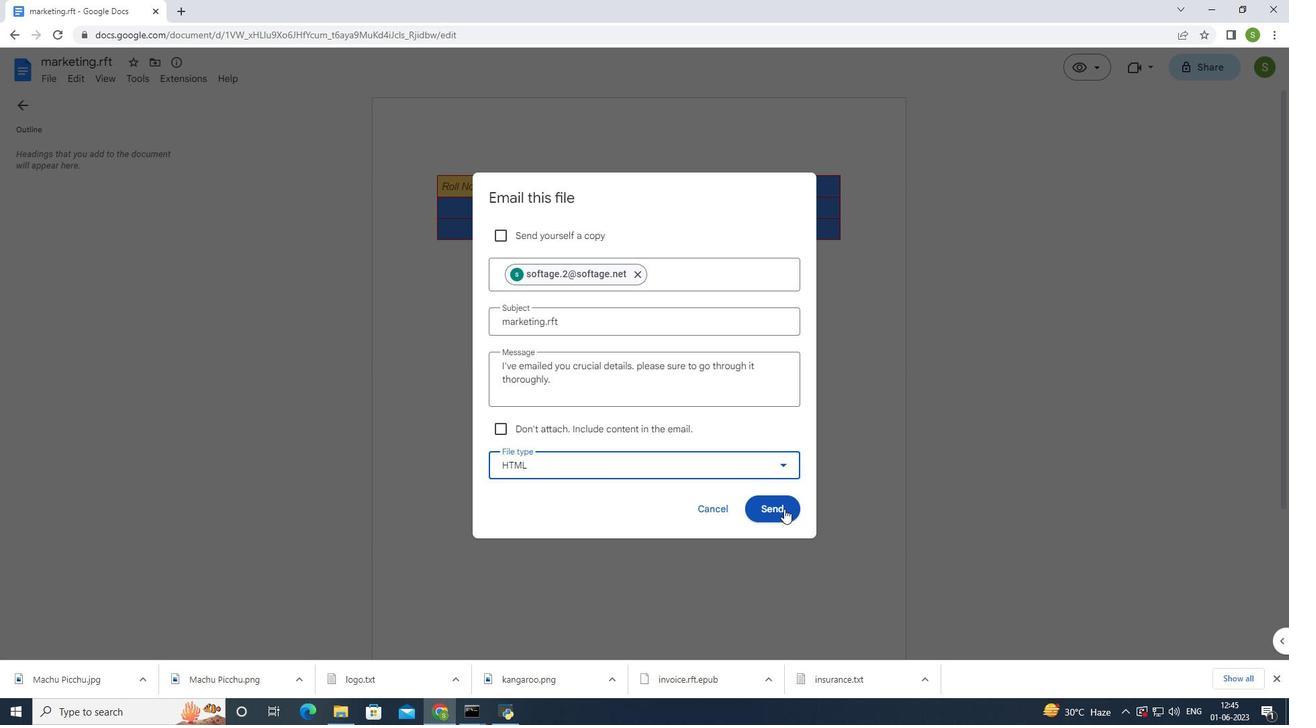 
Action: Mouse pressed left at (786, 507)
Screenshot: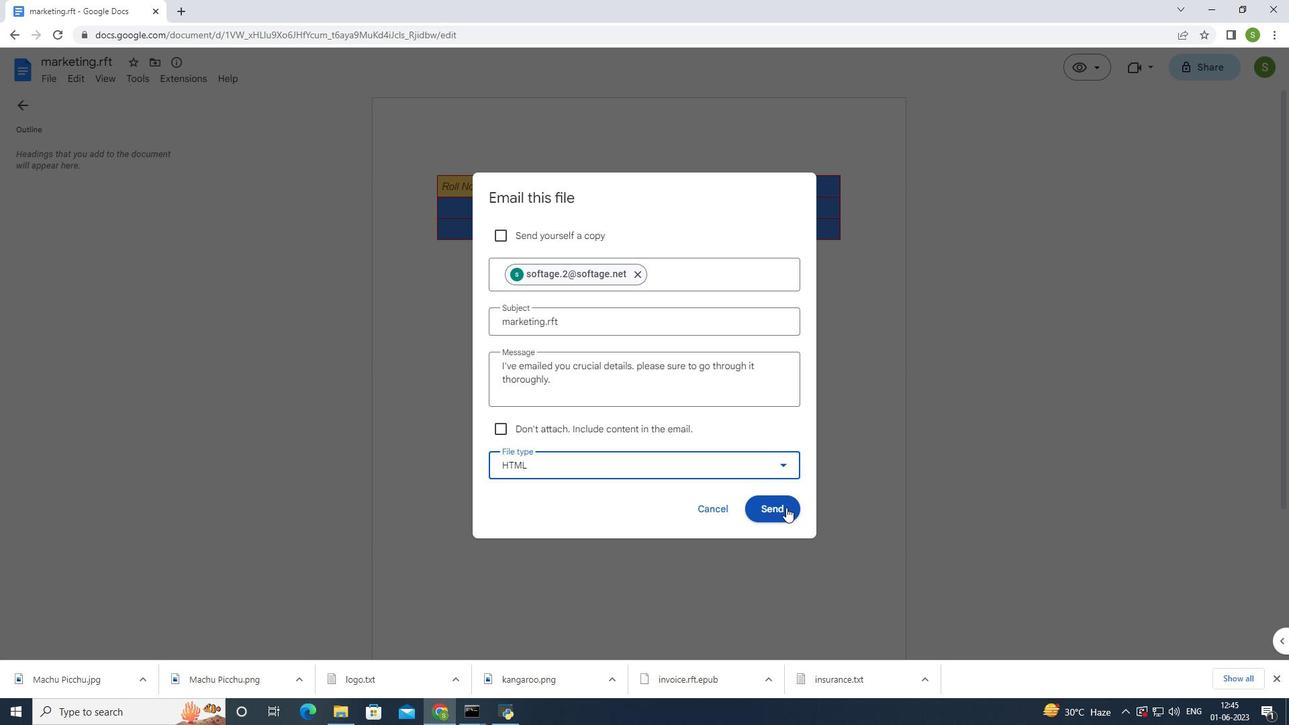 
Action: Mouse moved to (763, 419)
Screenshot: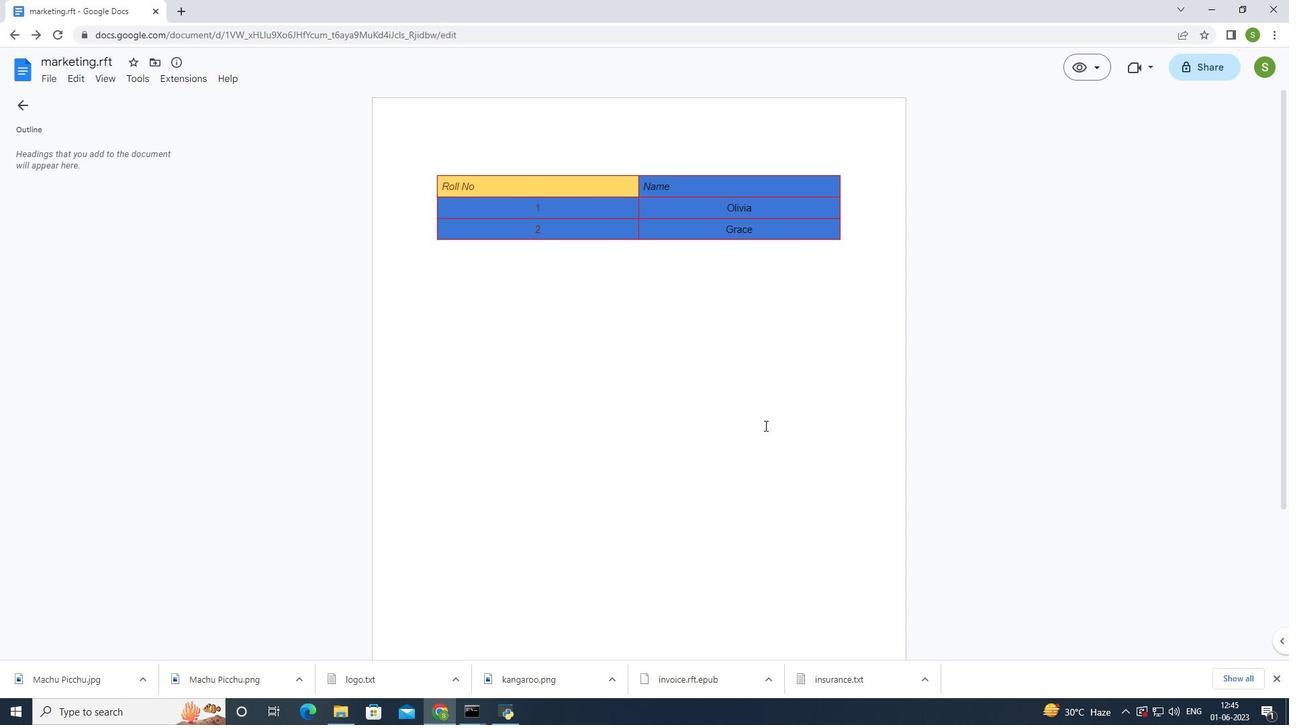 
